 Task: Create a due date automation trigger when advanced on, on the wednesday after a card is due add content with a description containing resume at 11:00 AM.
Action: Mouse pressed left at (1011, 79)
Screenshot: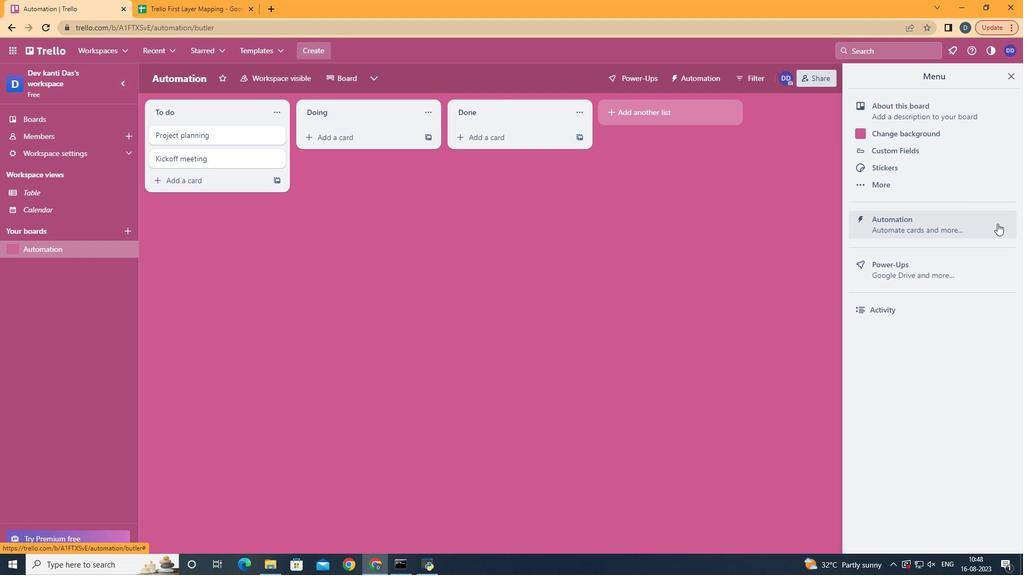 
Action: Mouse moved to (937, 229)
Screenshot: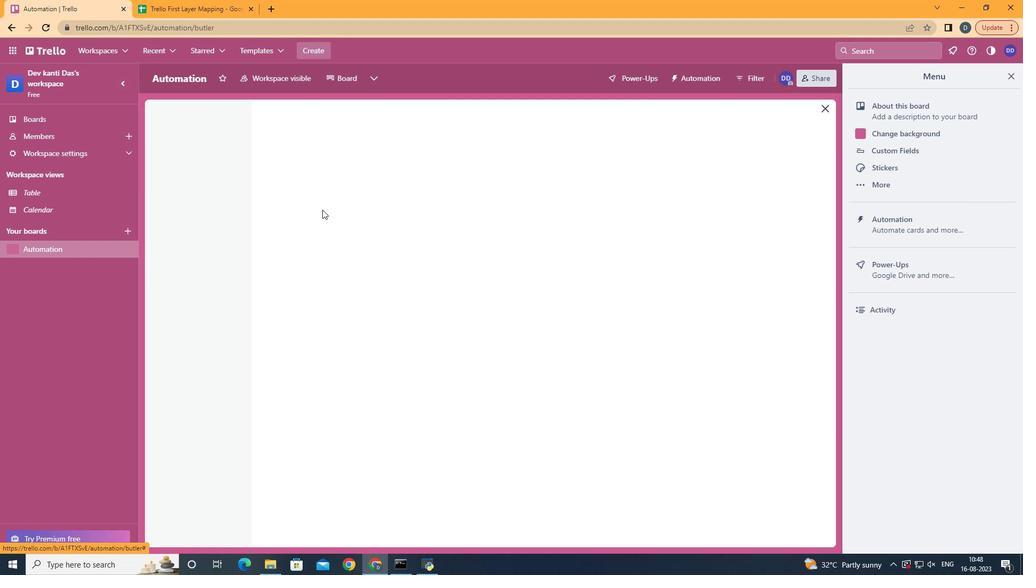 
Action: Mouse pressed left at (937, 229)
Screenshot: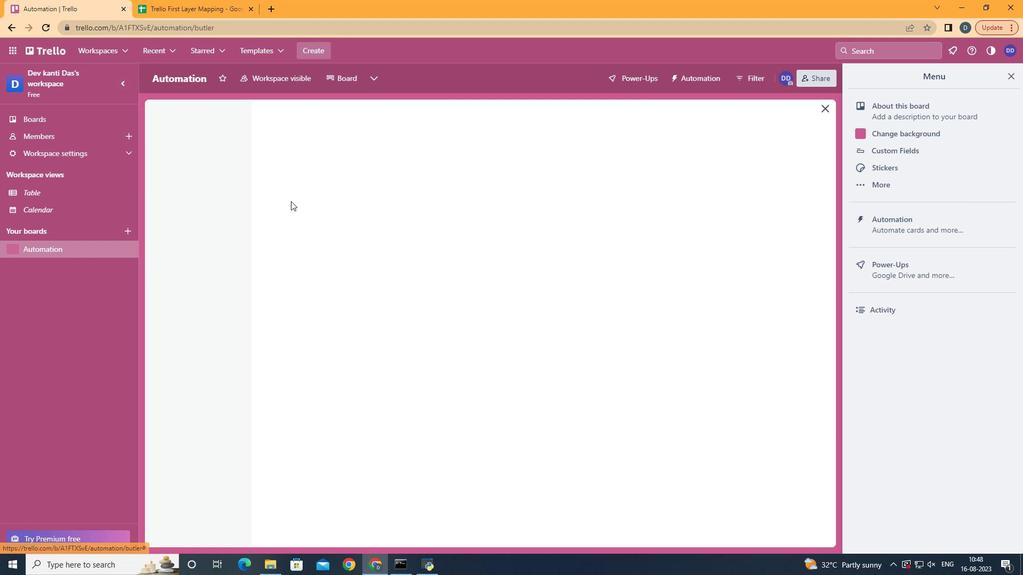 
Action: Mouse moved to (204, 221)
Screenshot: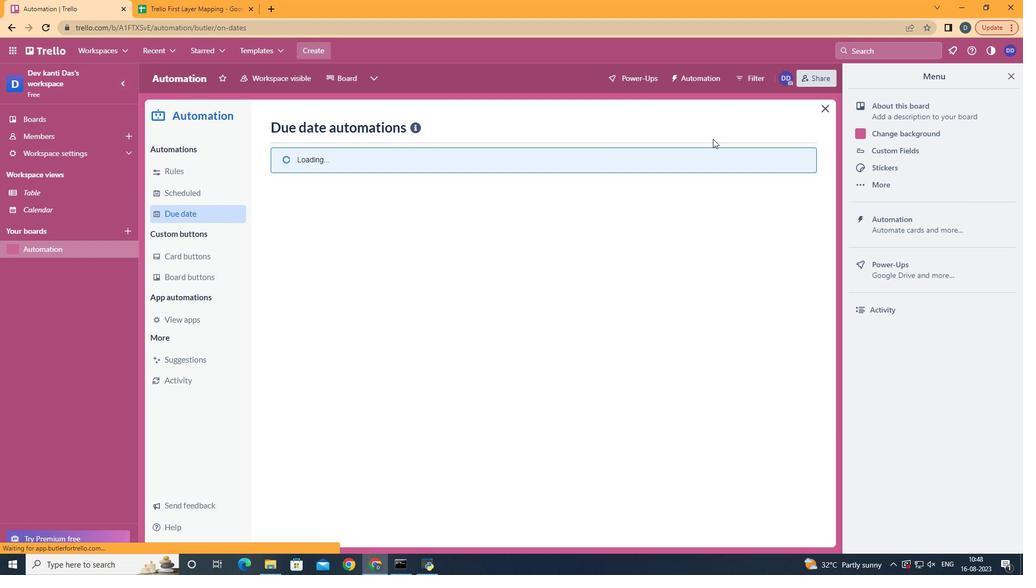 
Action: Mouse pressed left at (204, 221)
Screenshot: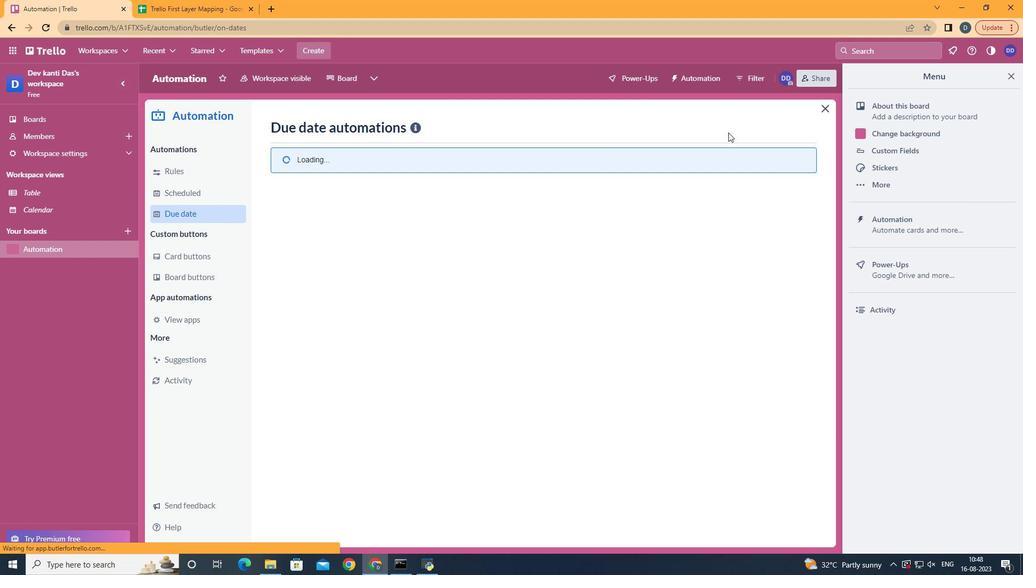 
Action: Mouse moved to (748, 123)
Screenshot: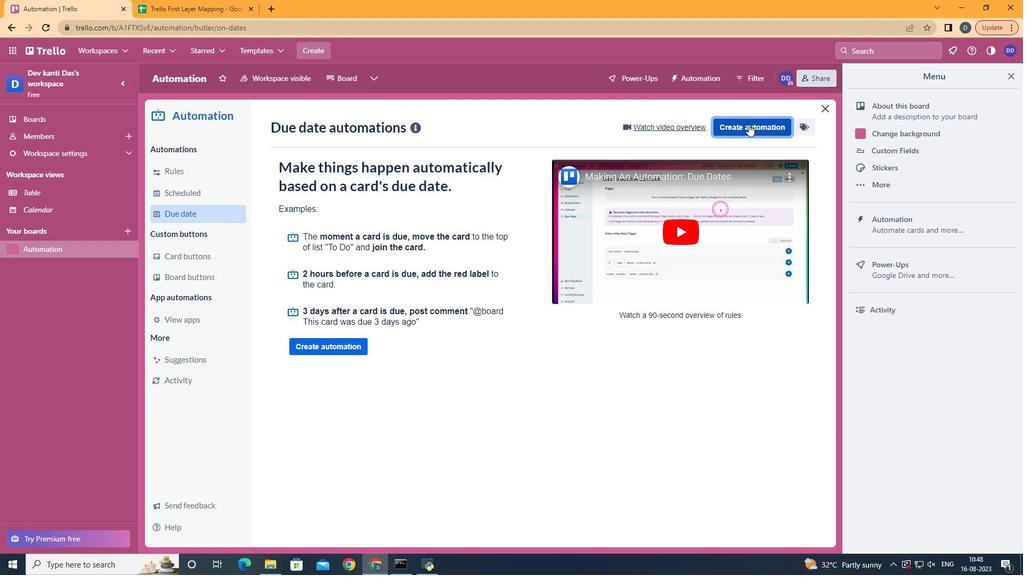 
Action: Mouse pressed left at (748, 123)
Screenshot: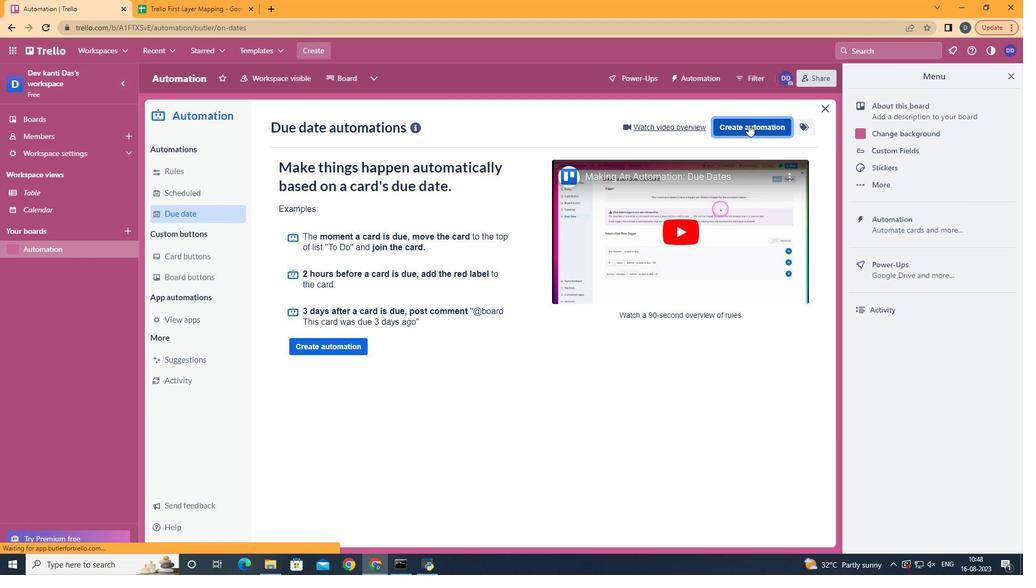 
Action: Mouse moved to (540, 217)
Screenshot: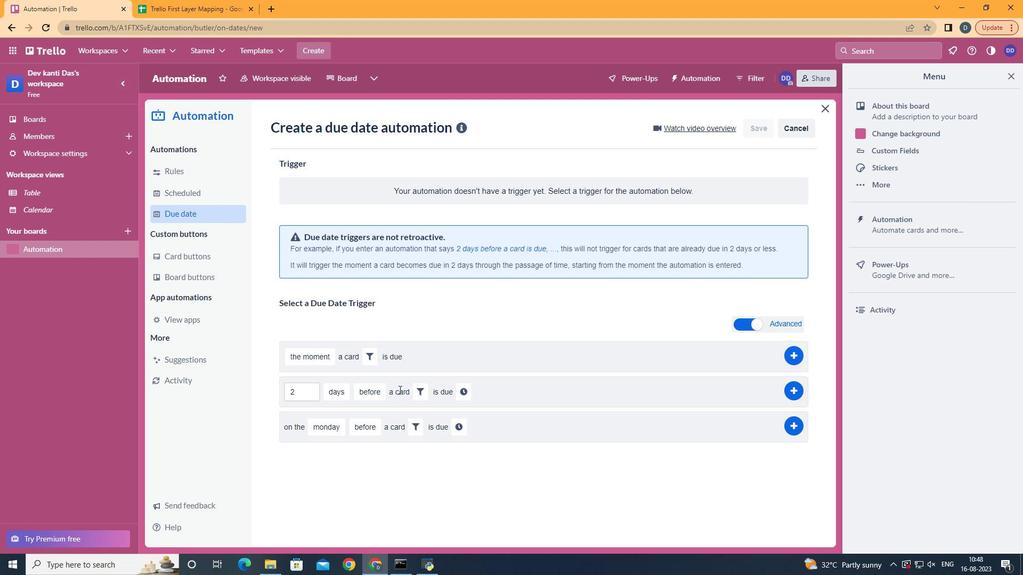
Action: Mouse pressed left at (540, 217)
Screenshot: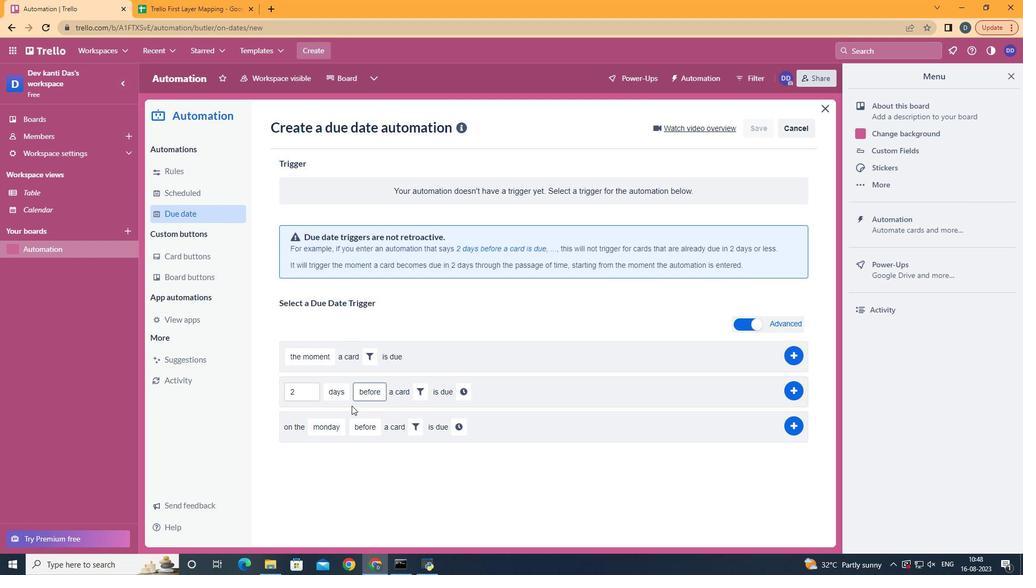 
Action: Mouse moved to (535, 225)
Screenshot: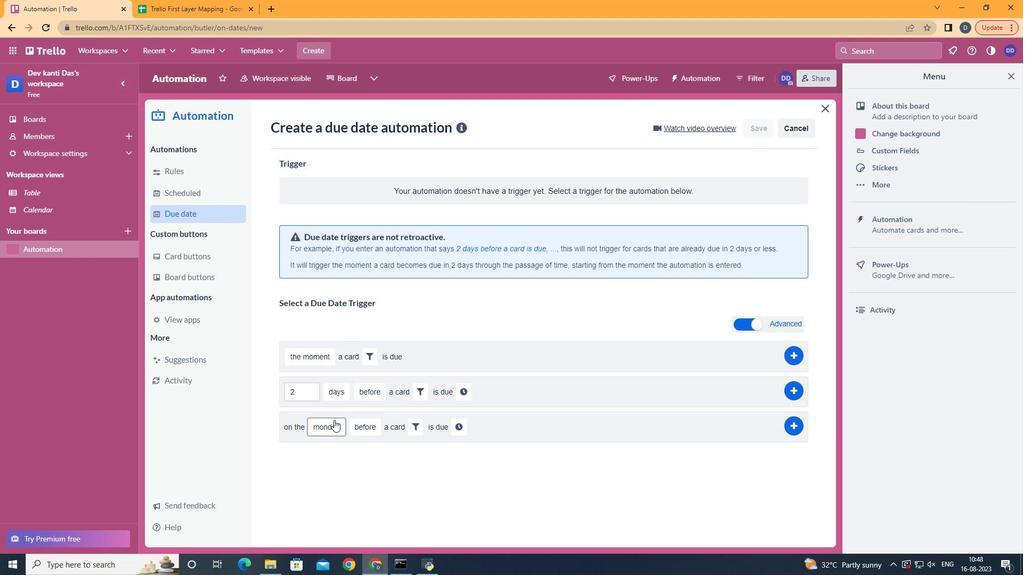 
Action: Mouse pressed left at (535, 225)
Screenshot: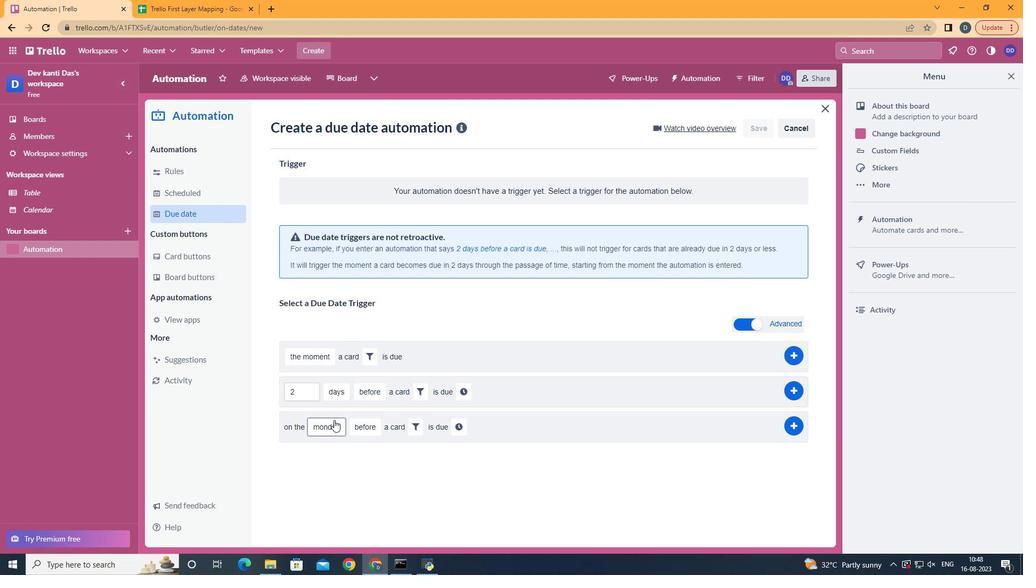 
Action: Mouse moved to (351, 323)
Screenshot: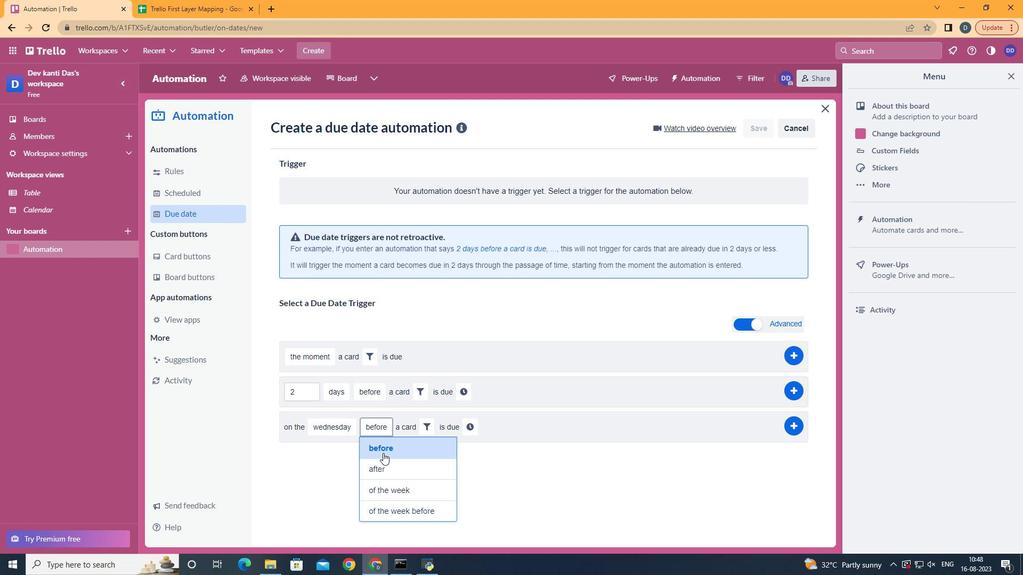 
Action: Mouse pressed left at (351, 323)
Screenshot: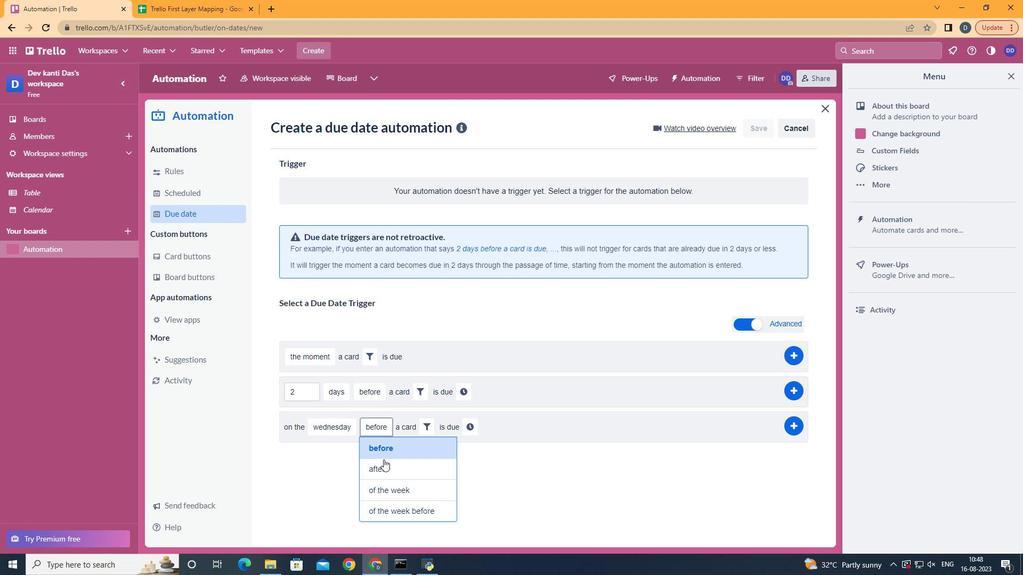 
Action: Mouse moved to (382, 460)
Screenshot: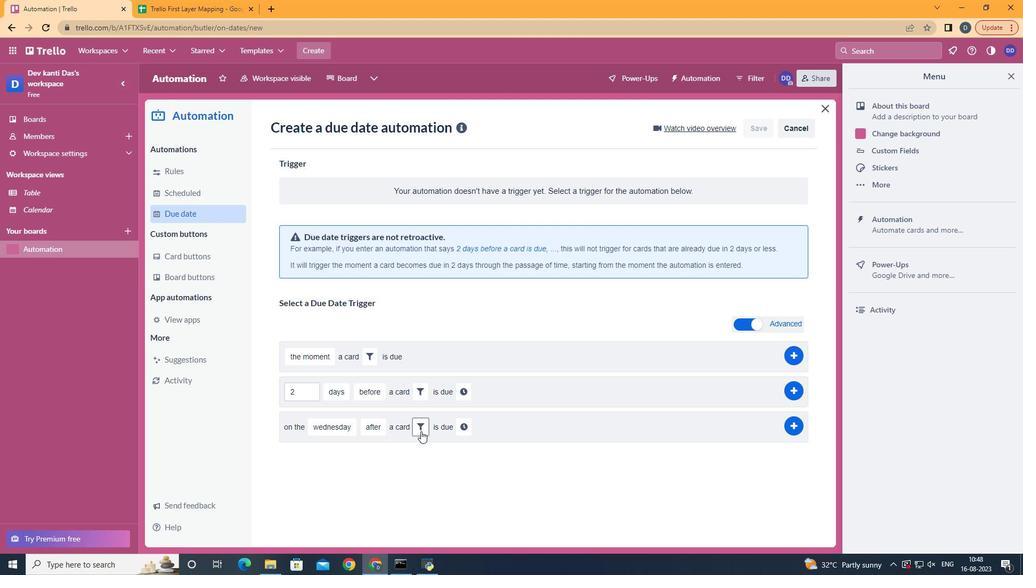 
Action: Mouse pressed left at (382, 460)
Screenshot: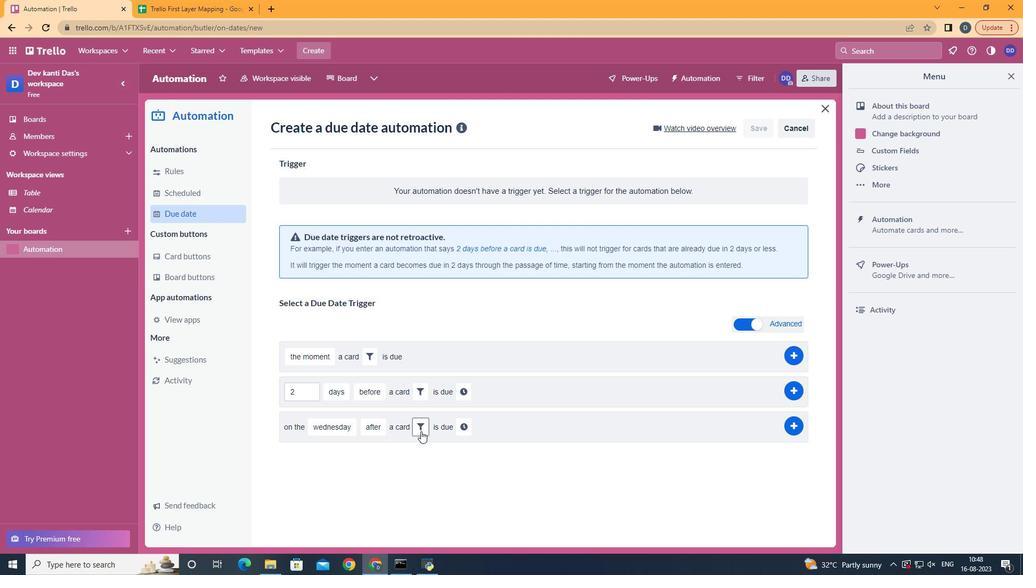
Action: Mouse moved to (422, 428)
Screenshot: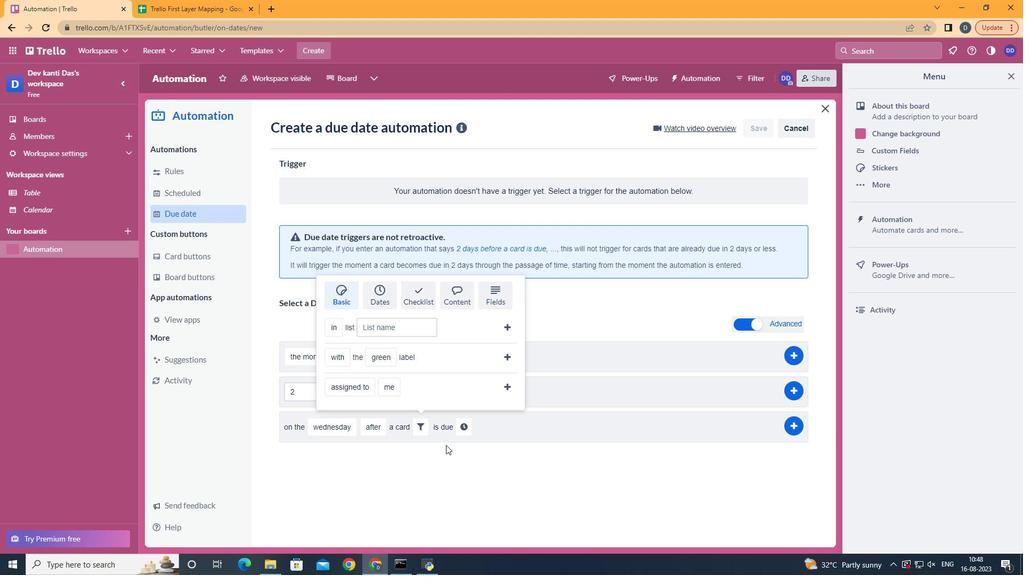 
Action: Mouse pressed left at (420, 430)
Screenshot: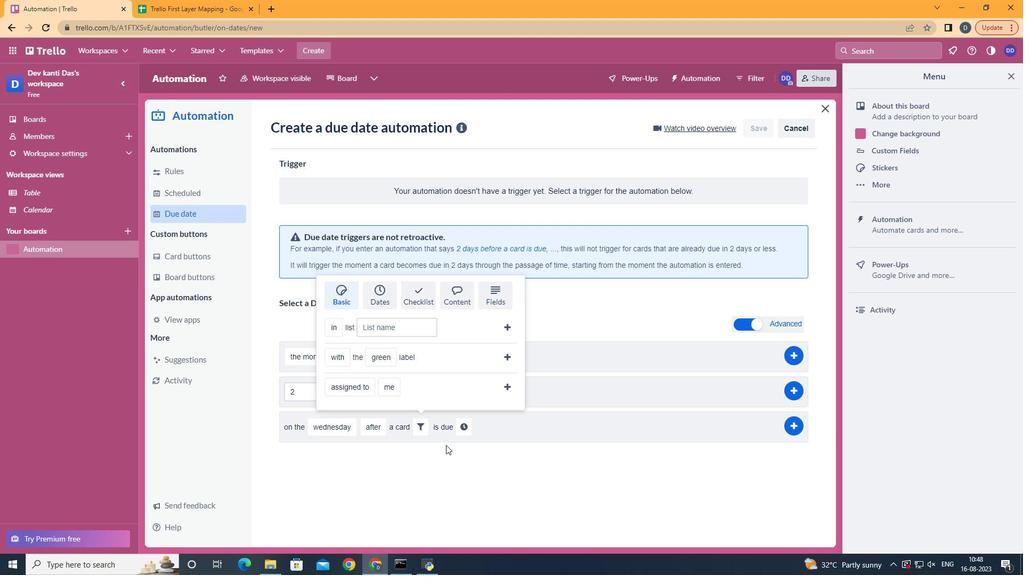 
Action: Mouse moved to (421, 429)
Screenshot: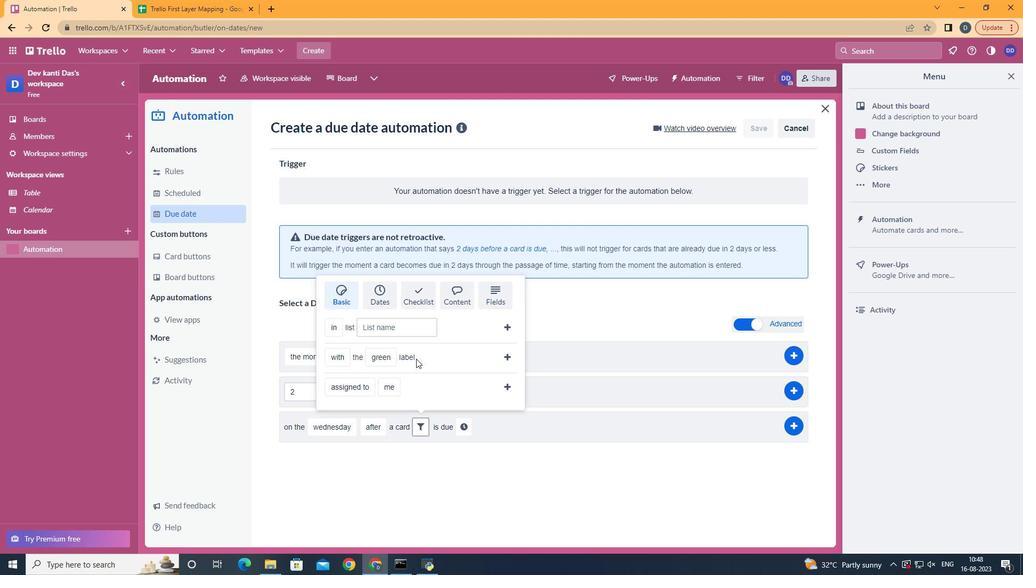 
Action: Mouse pressed left at (421, 429)
Screenshot: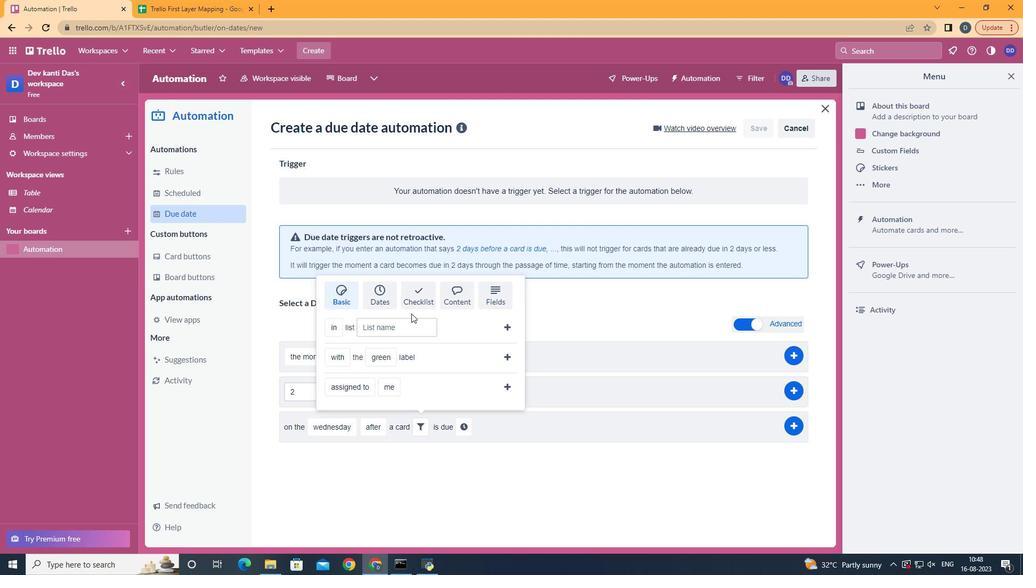 
Action: Mouse moved to (463, 292)
Screenshot: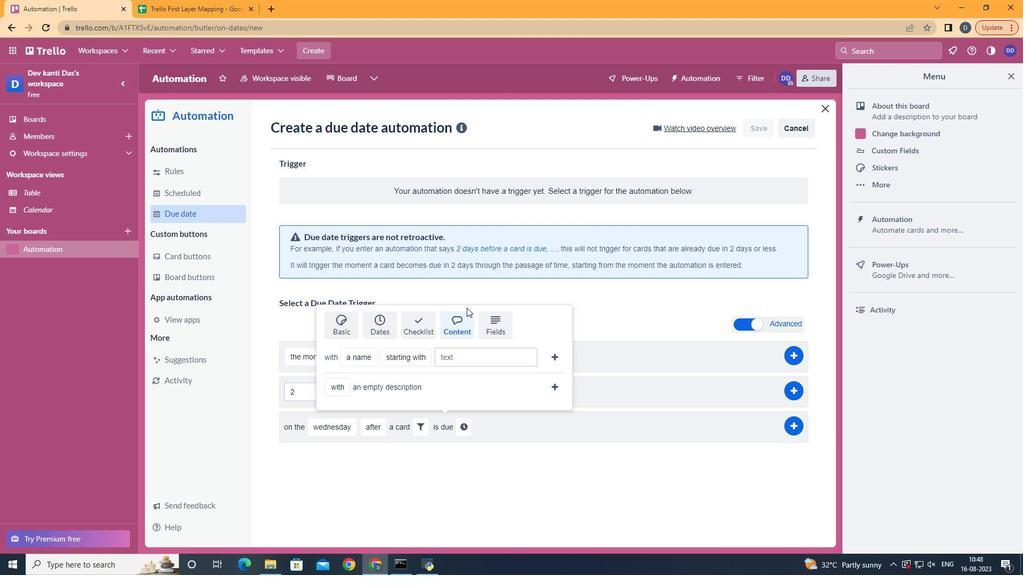 
Action: Mouse pressed left at (463, 292)
Screenshot: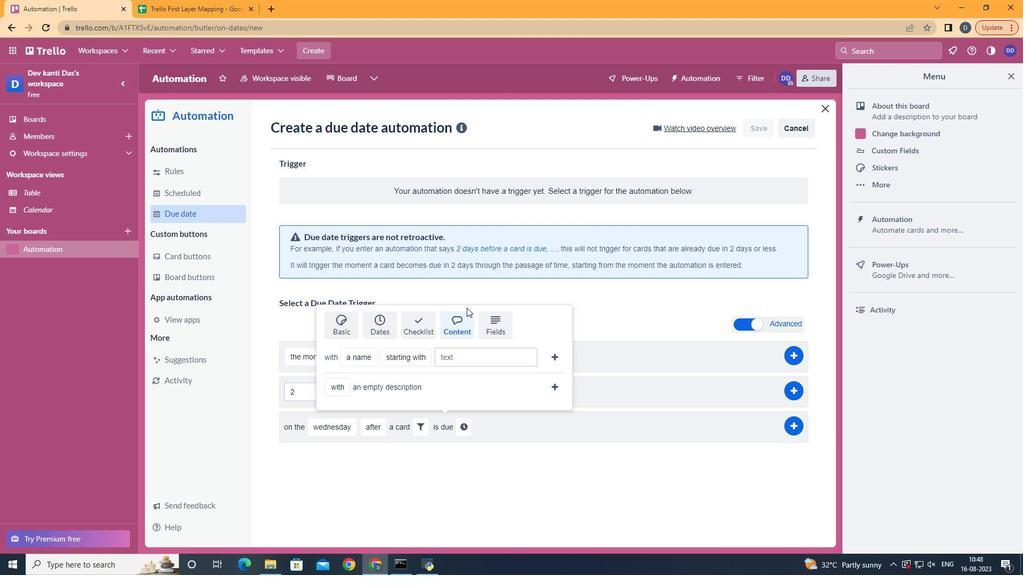 
Action: Mouse moved to (363, 397)
Screenshot: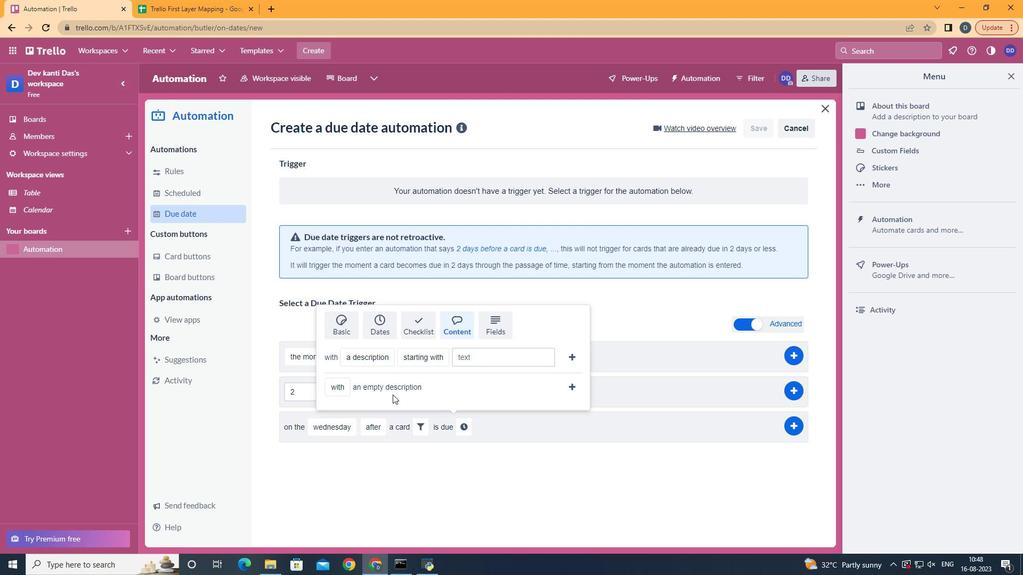 
Action: Mouse pressed left at (363, 397)
Screenshot: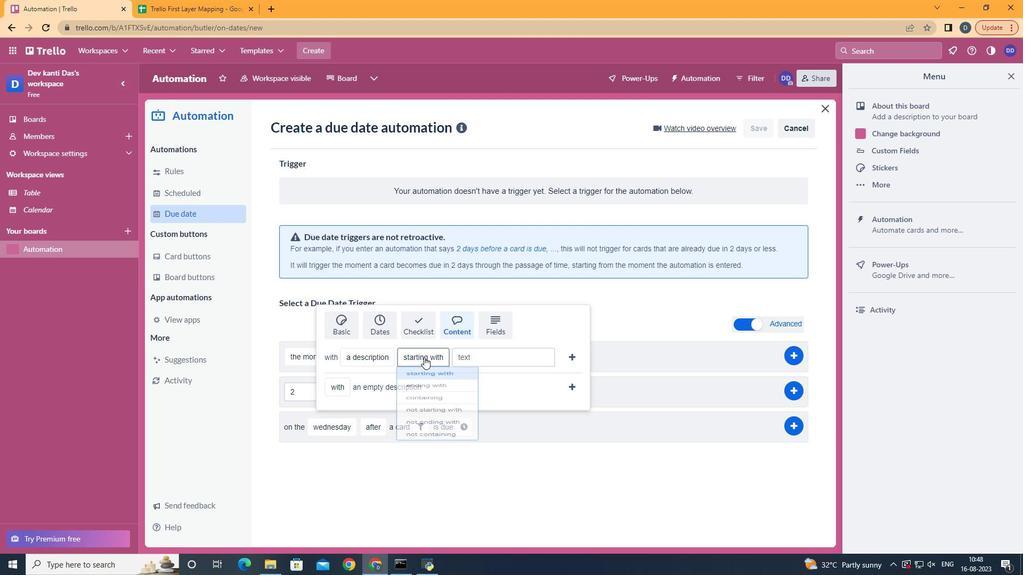 
Action: Mouse moved to (436, 416)
Screenshot: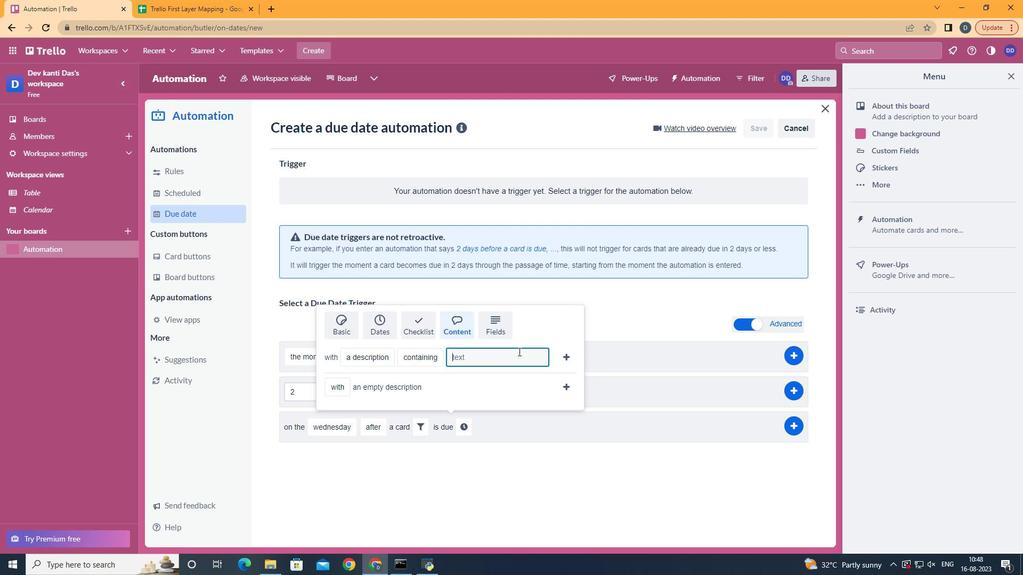 
Action: Mouse pressed left at (436, 416)
Screenshot: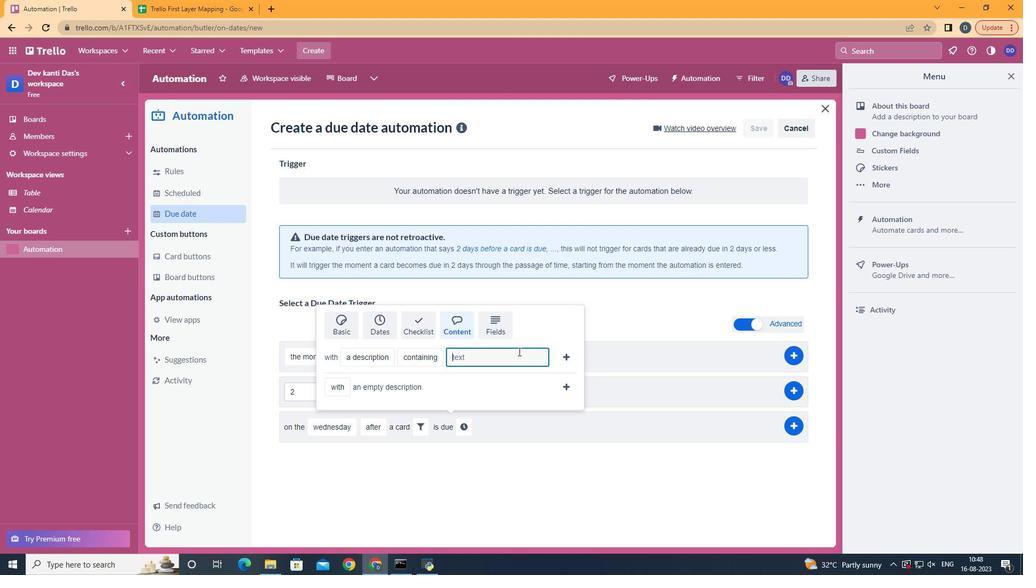 
Action: Mouse moved to (517, 350)
Screenshot: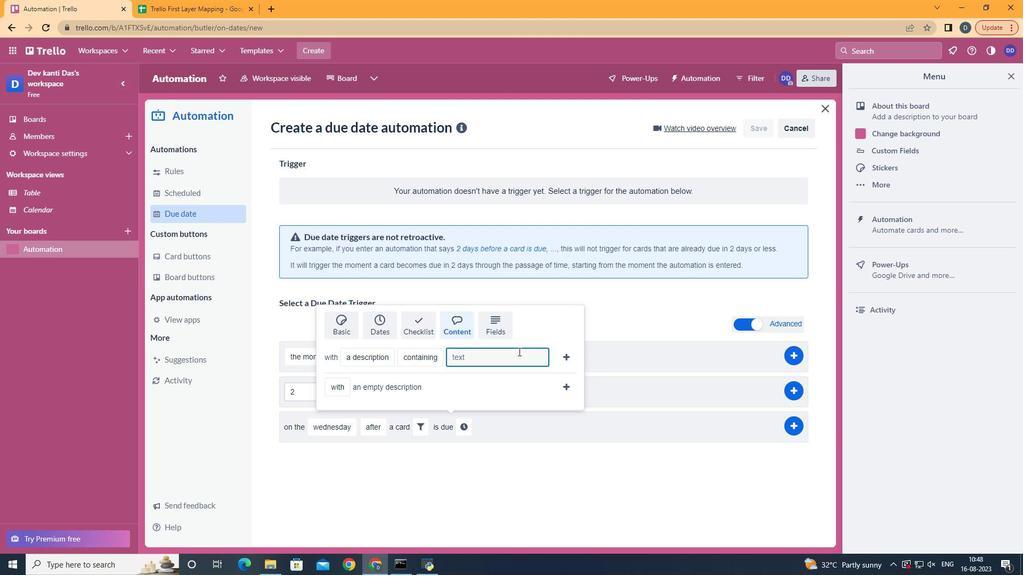 
Action: Mouse pressed left at (517, 350)
Screenshot: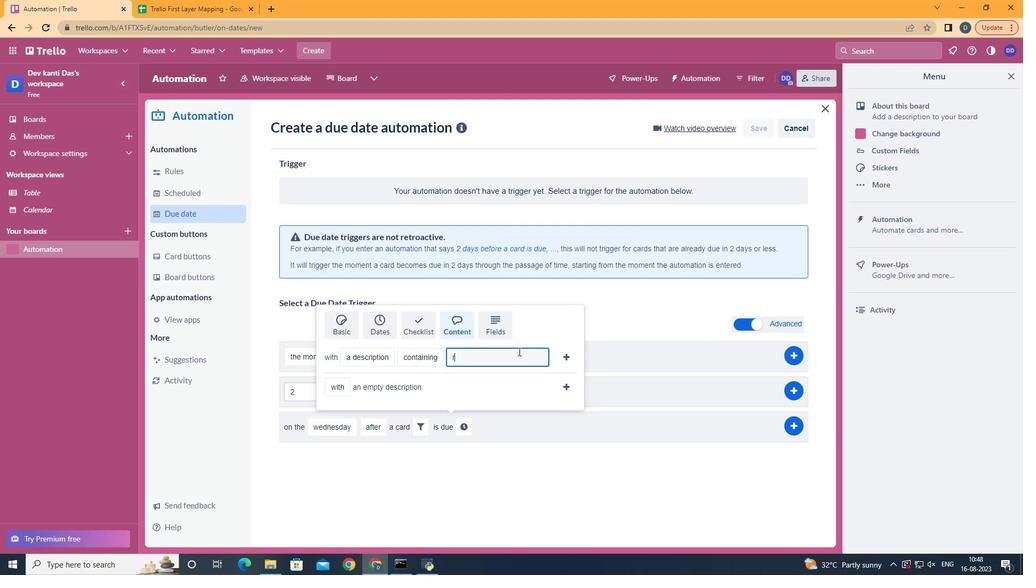 
Action: Key pressed resume
Screenshot: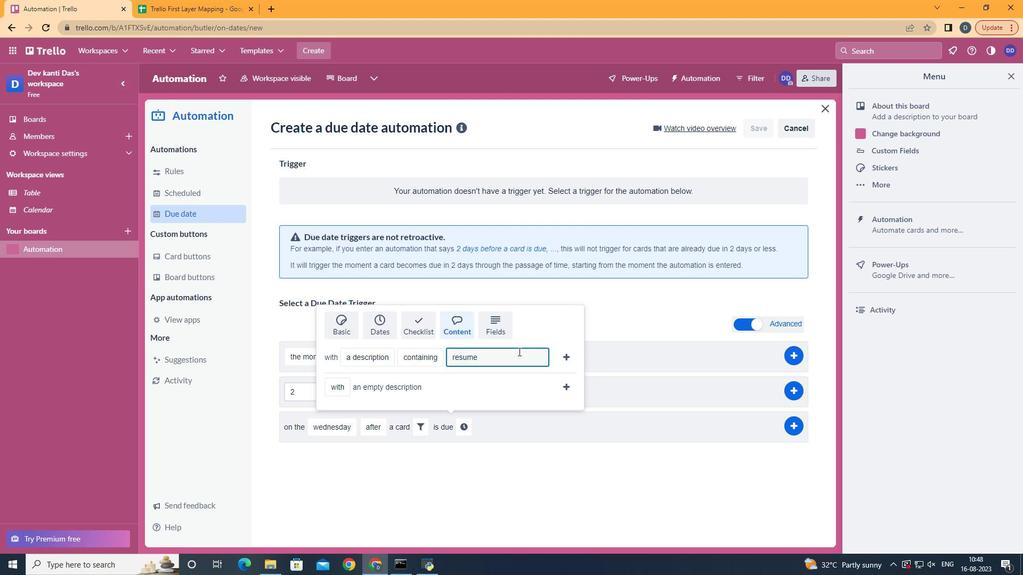 
Action: Mouse moved to (555, 357)
Screenshot: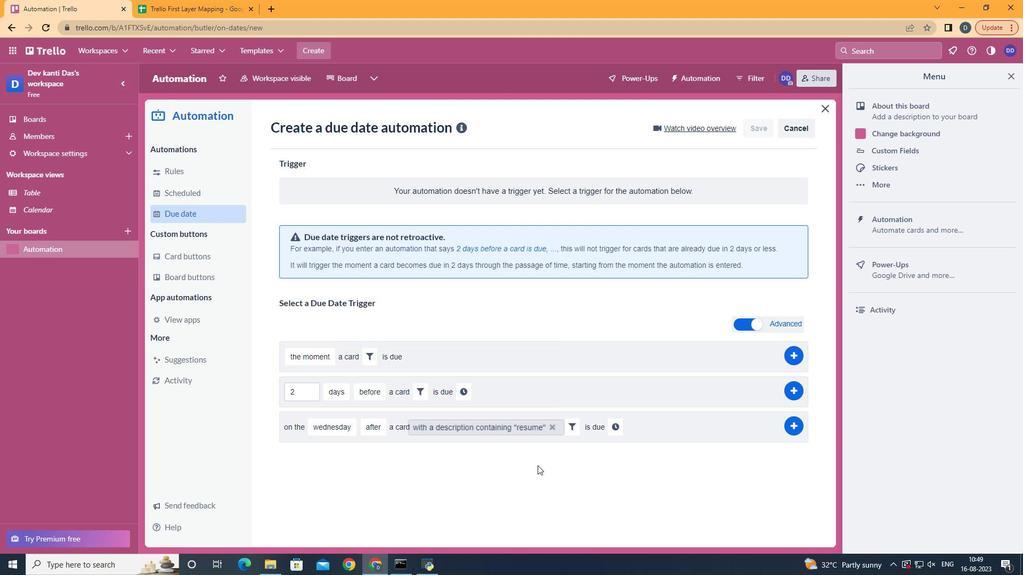 
Action: Mouse pressed left at (555, 357)
Screenshot: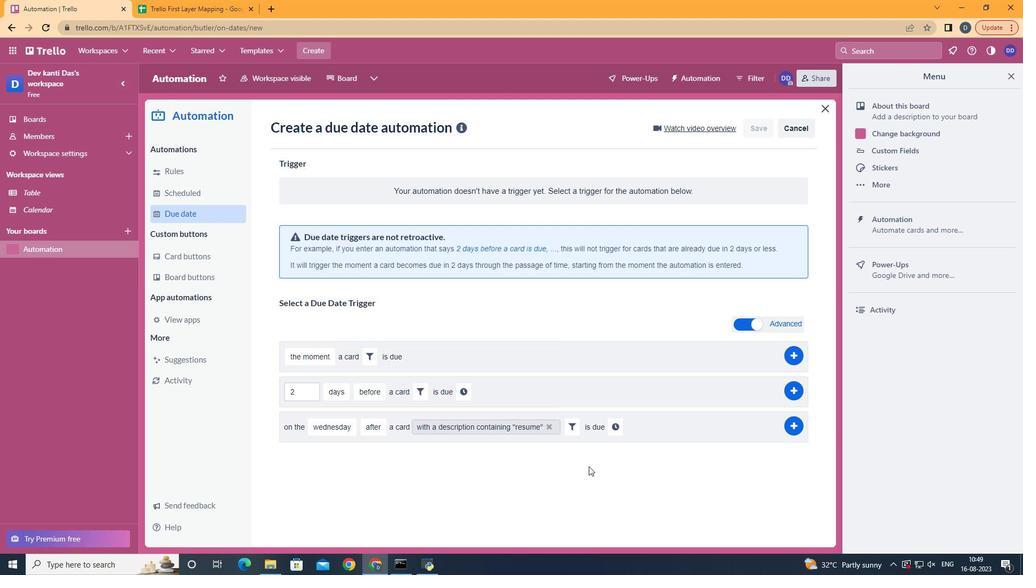 
Action: Mouse moved to (563, 357)
Screenshot: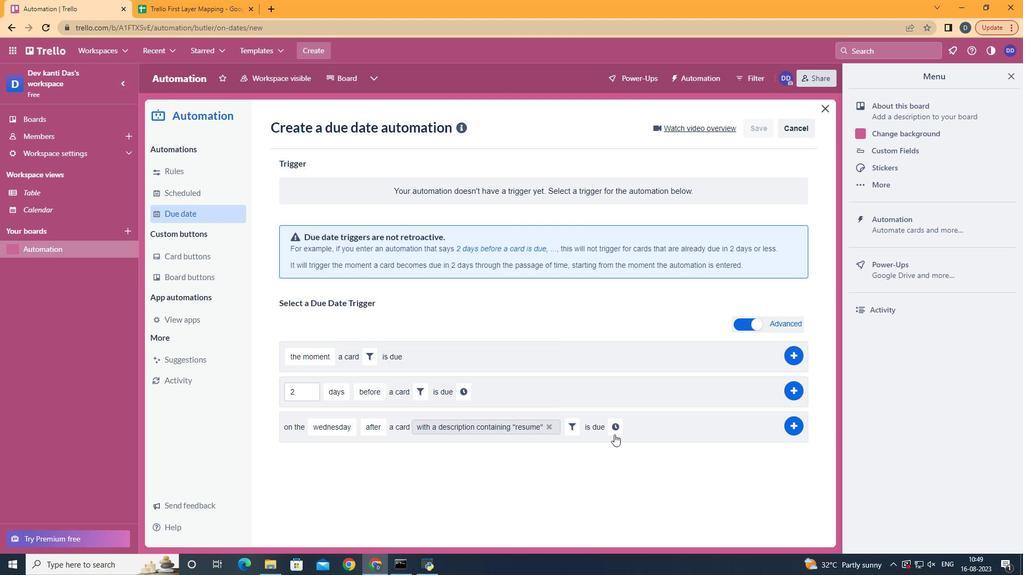 
Action: Mouse pressed left at (563, 357)
Screenshot: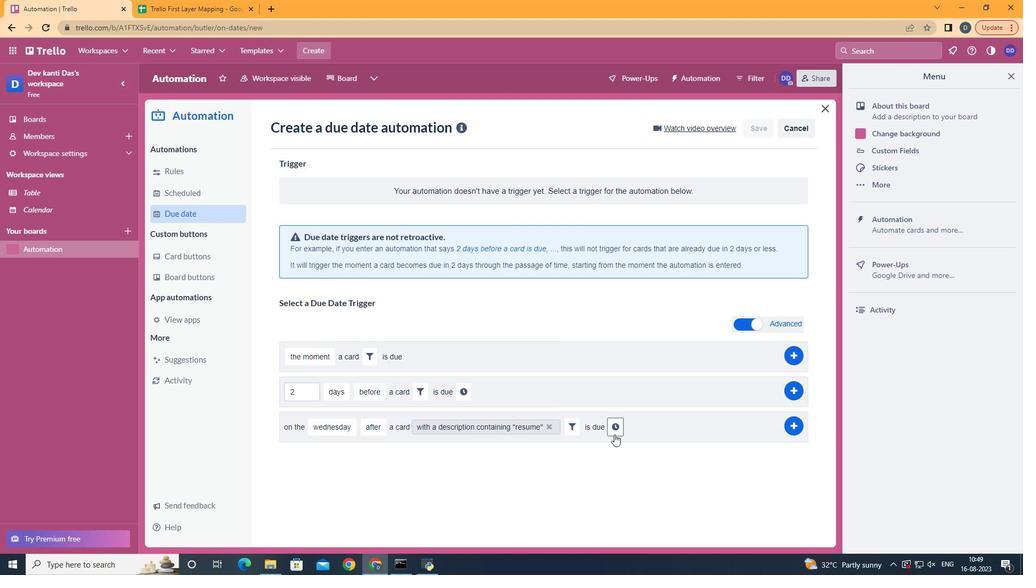 
Action: Mouse moved to (613, 434)
Screenshot: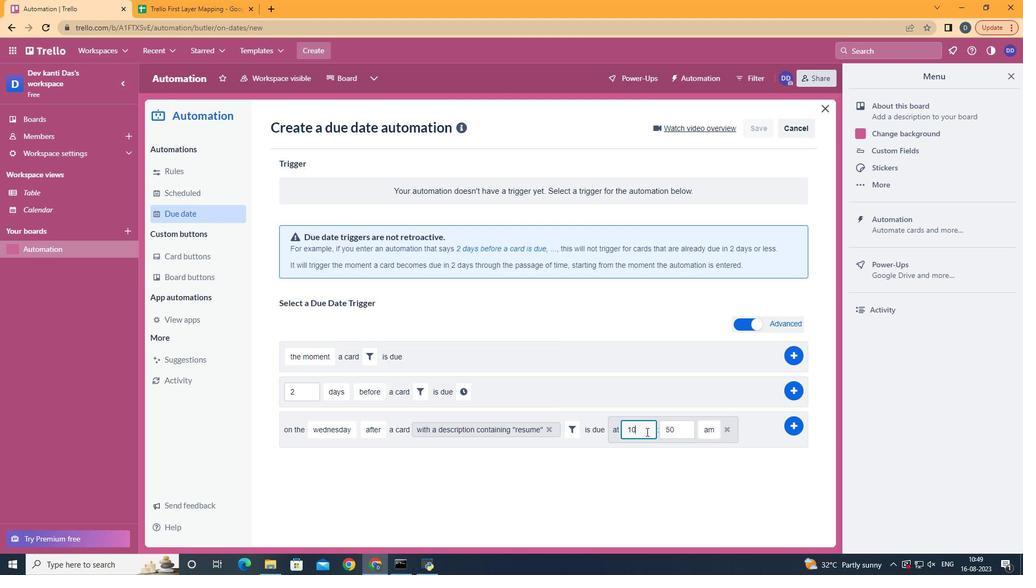 
Action: Mouse pressed left at (613, 434)
Screenshot: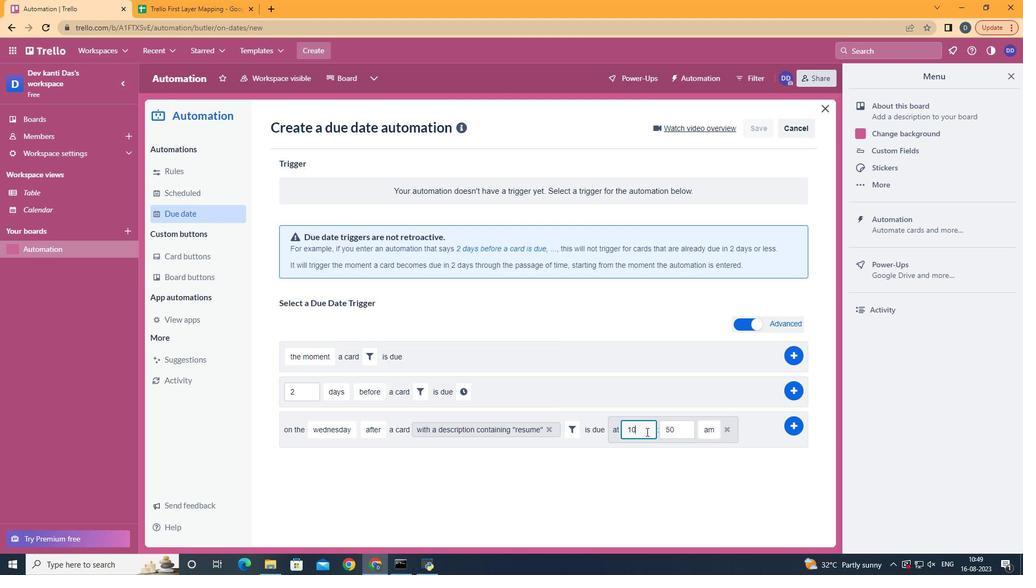 
Action: Mouse moved to (645, 431)
Screenshot: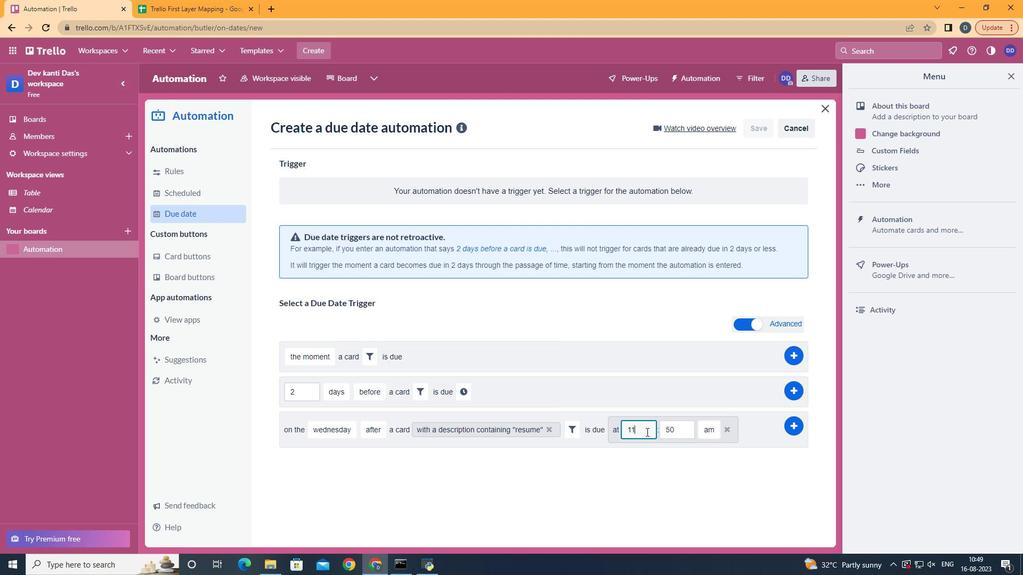 
Action: Mouse pressed left at (645, 431)
Screenshot: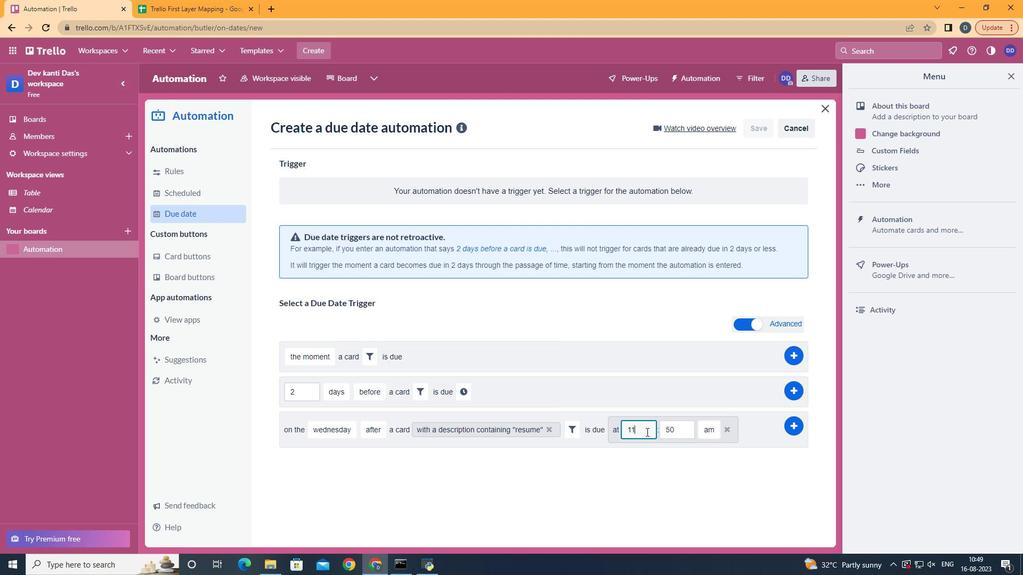 
Action: Key pressed <Key.backspace>1
Screenshot: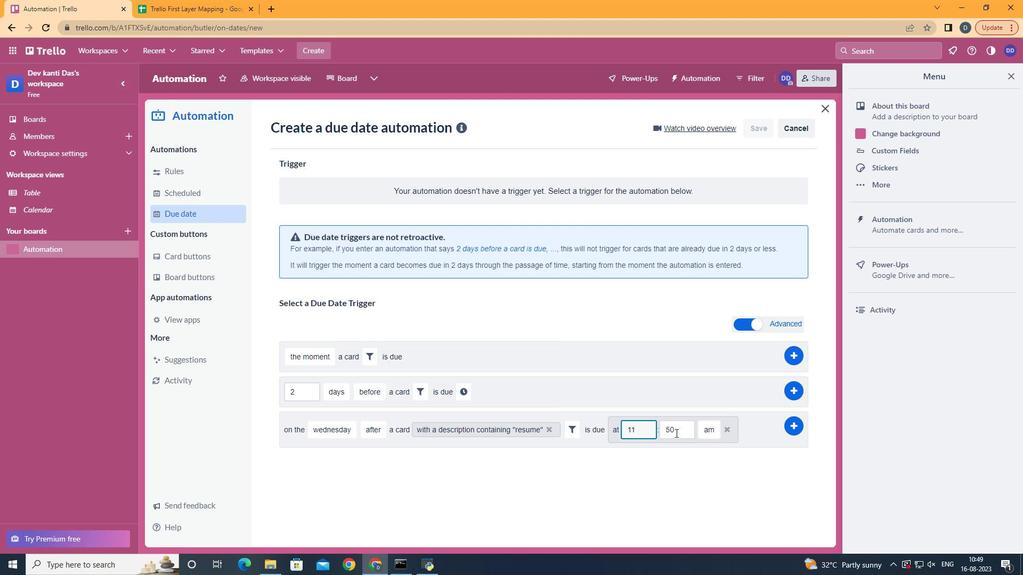 
Action: Mouse moved to (675, 432)
Screenshot: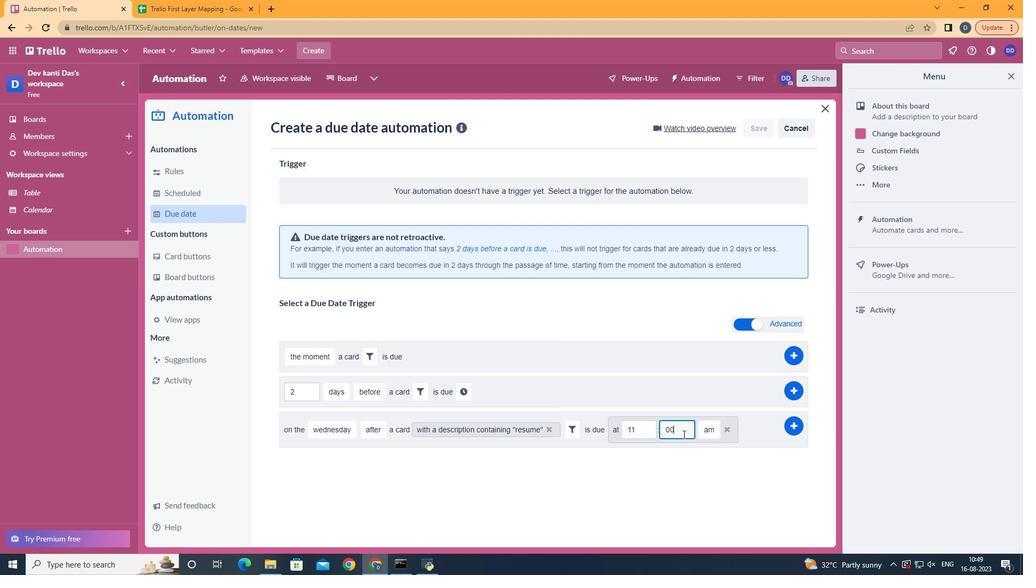 
Action: Mouse pressed left at (675, 432)
Screenshot: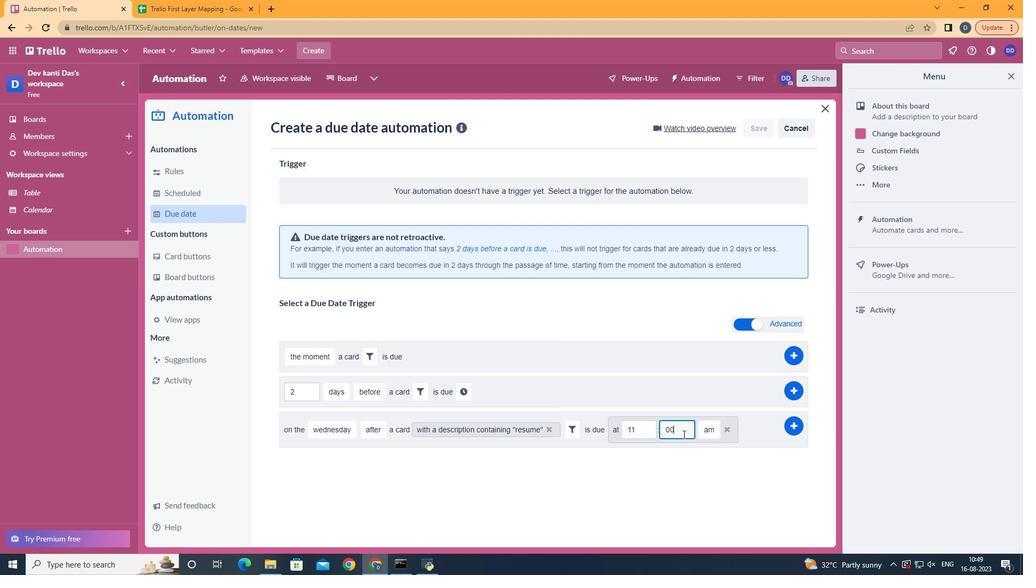 
Action: Mouse moved to (678, 434)
Screenshot: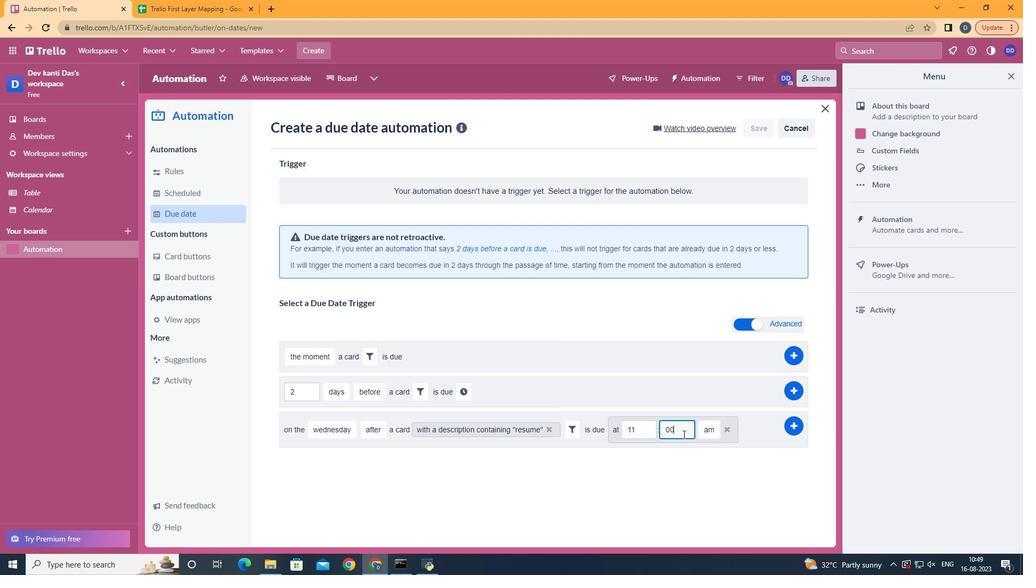 
Action: Key pressed <Key.backspace>
Screenshot: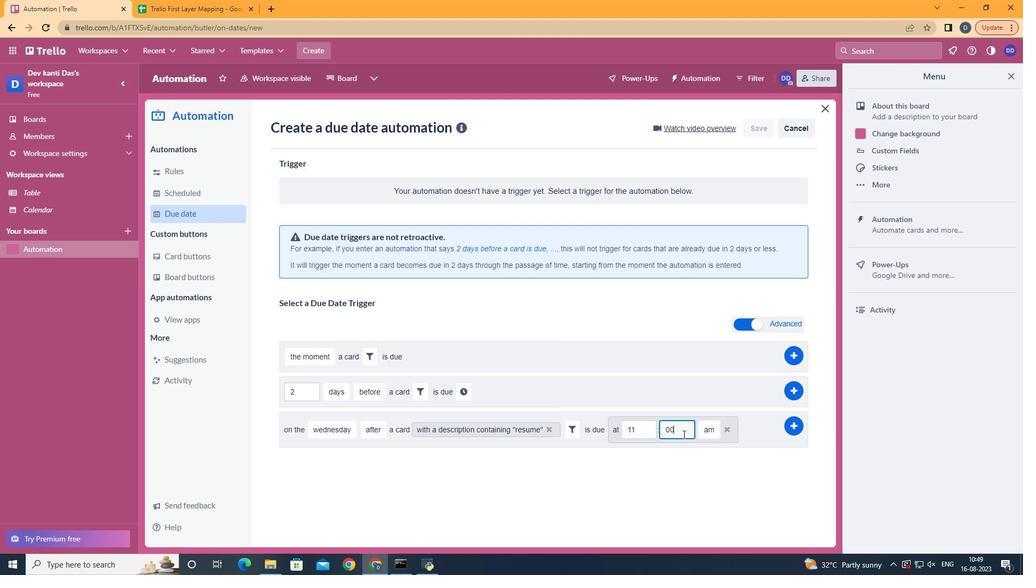 
Action: Mouse moved to (682, 434)
Screenshot: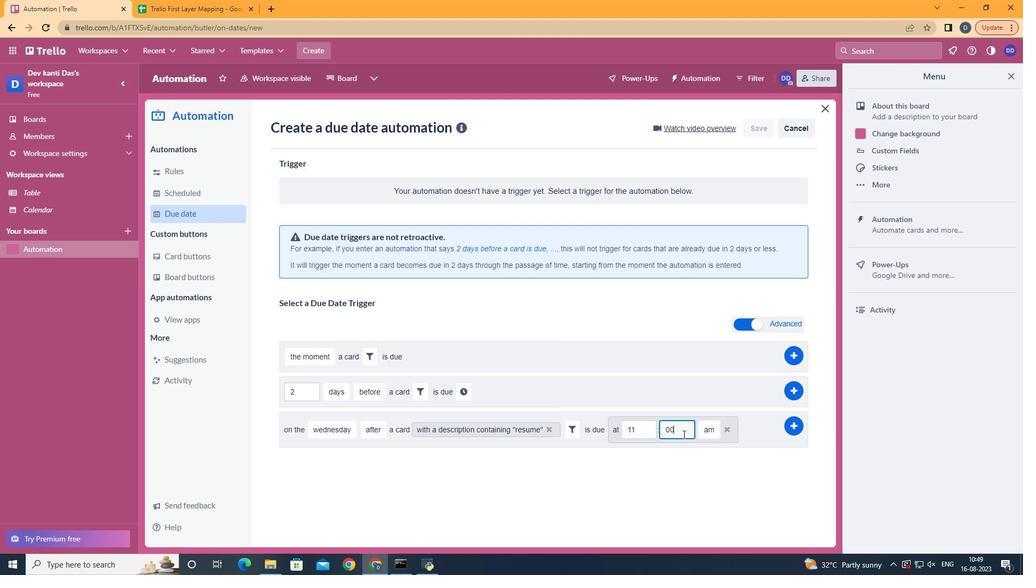
Action: Key pressed <Key.backspace>00
Screenshot: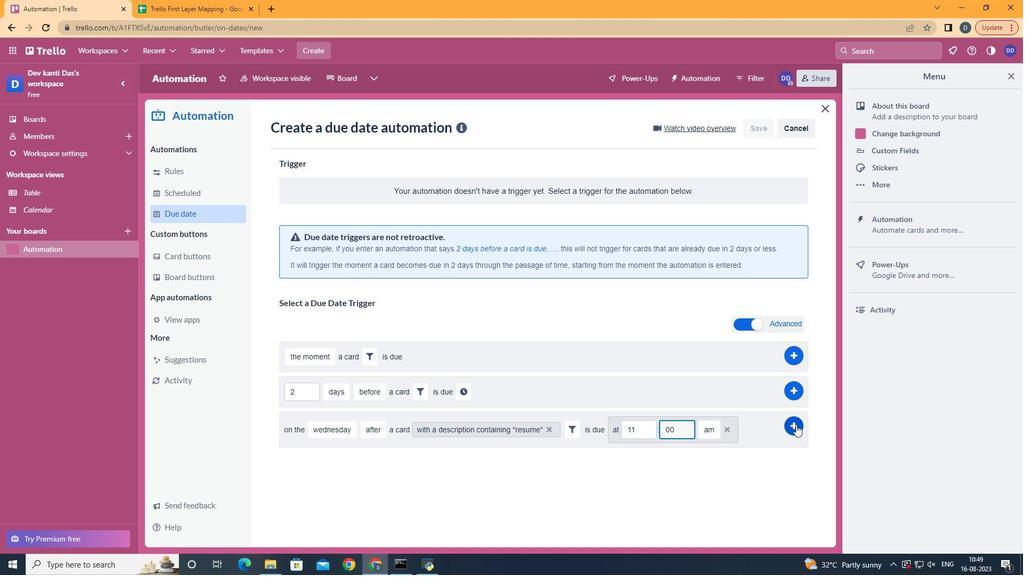 
Action: Mouse moved to (795, 424)
Screenshot: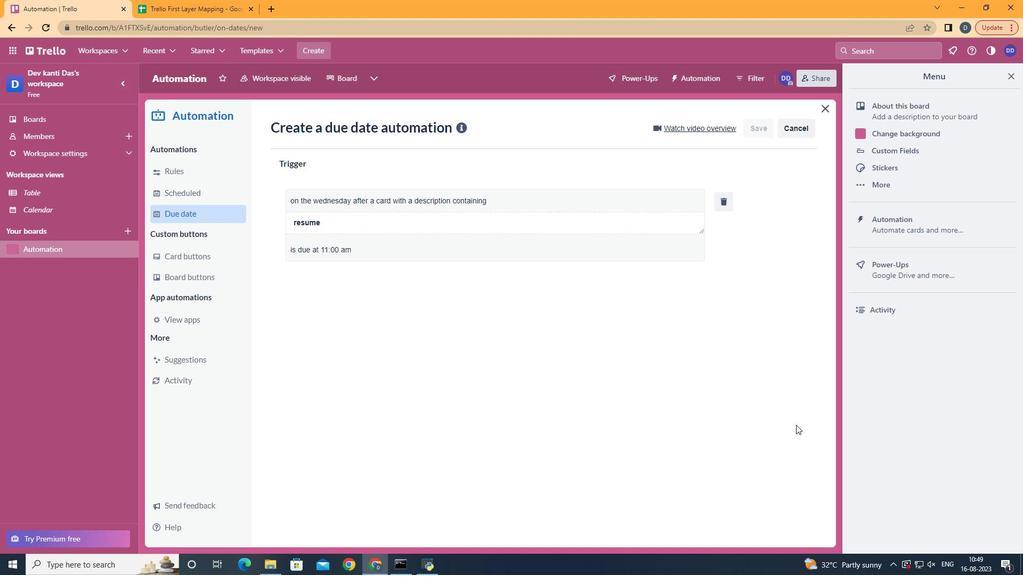
Action: Mouse pressed left at (795, 424)
Screenshot: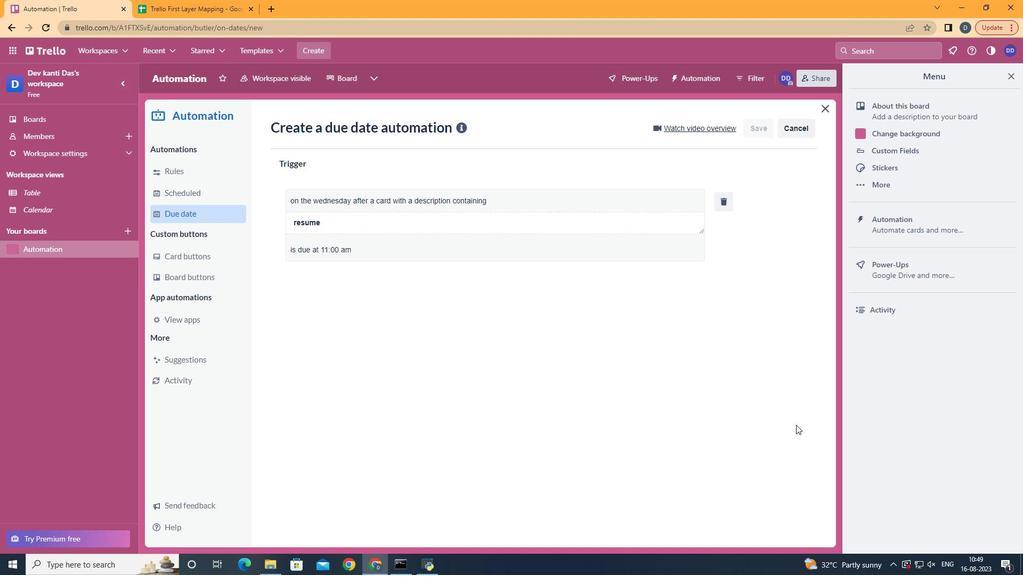 
